 Task: Reveal the "Image C.jpg"in Finder
Action: Mouse moved to (513, 148)
Screenshot: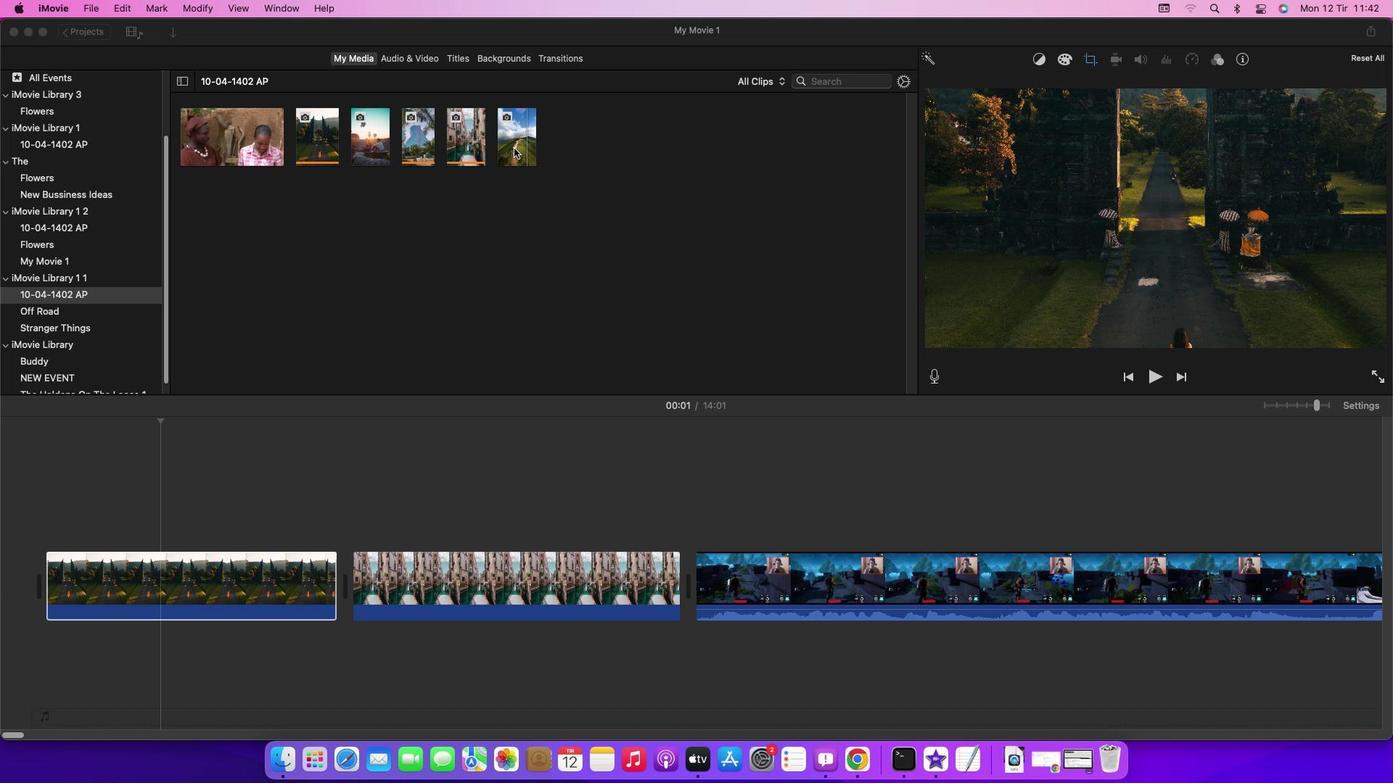 
Action: Mouse pressed left at (513, 148)
Screenshot: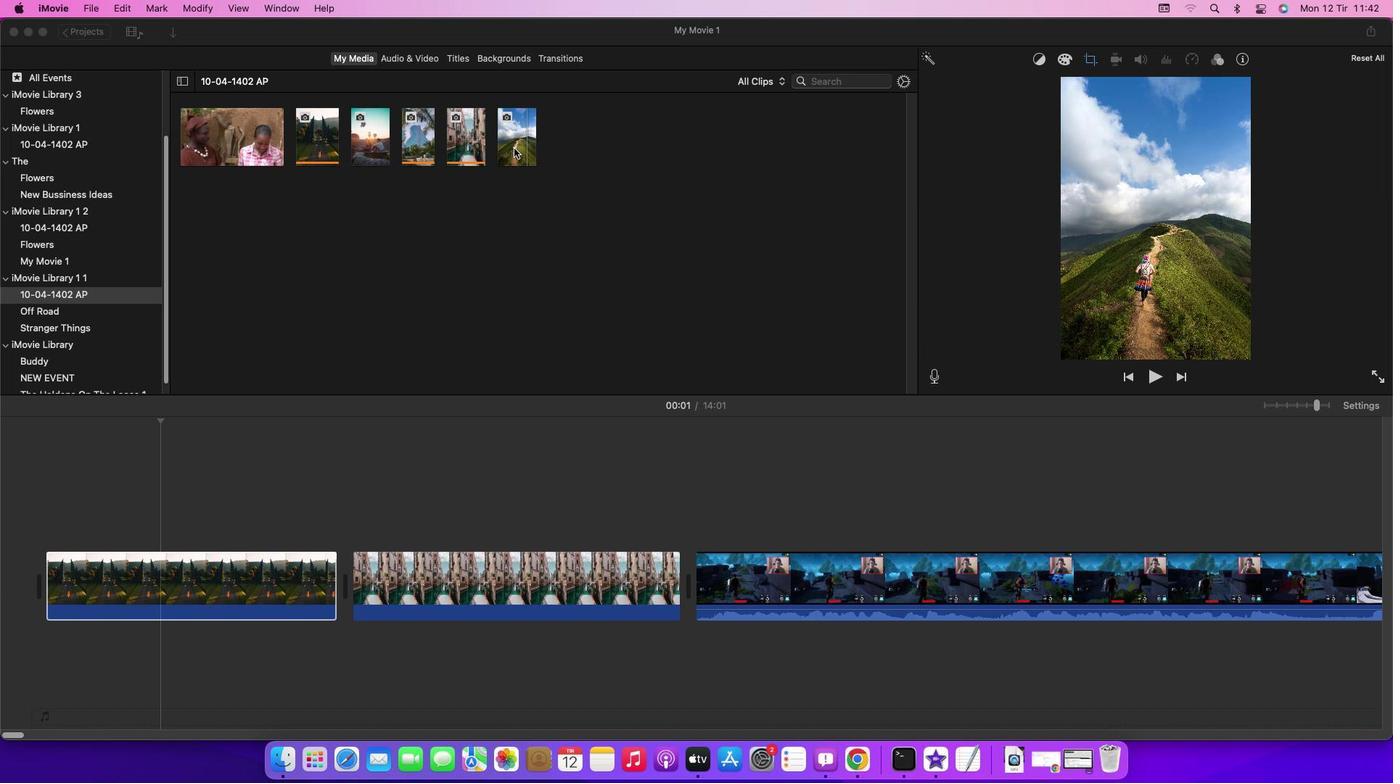 
Action: Mouse moved to (89, 11)
Screenshot: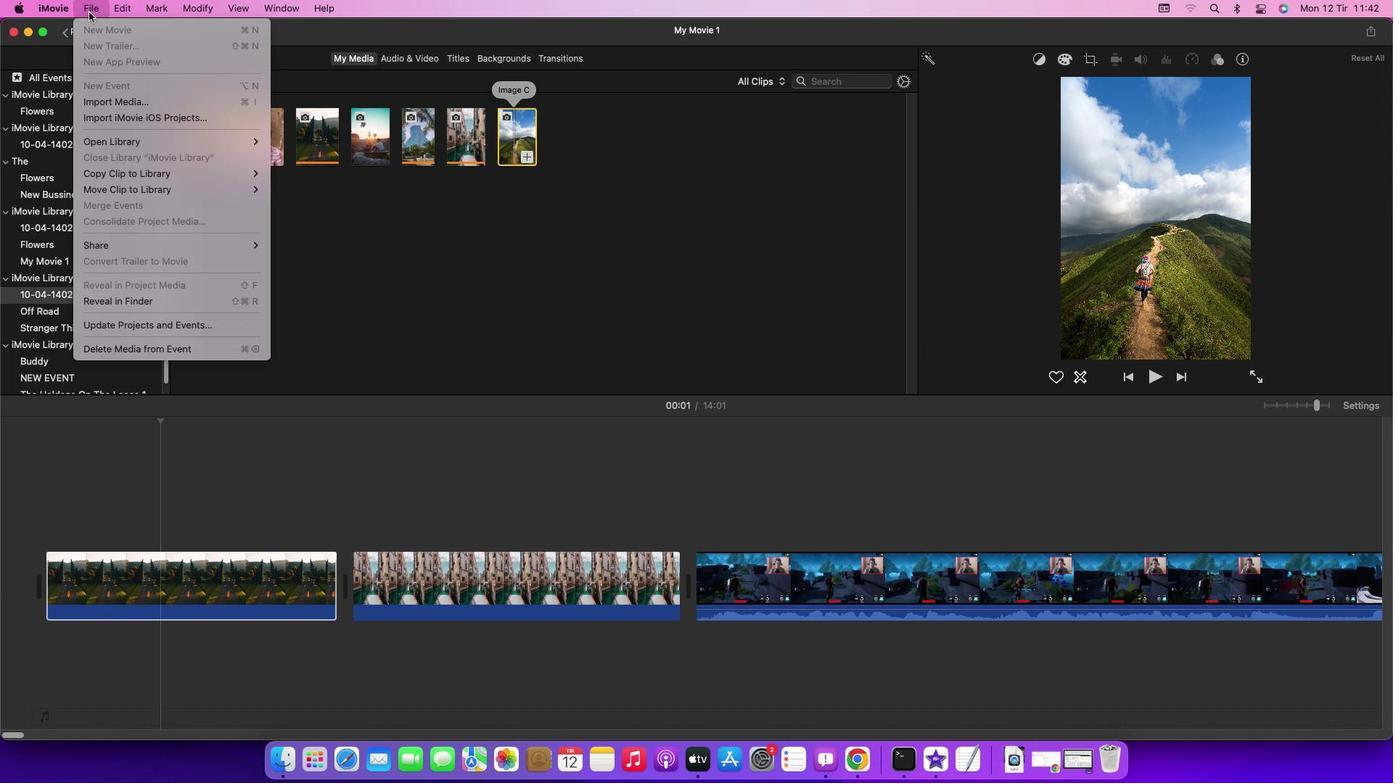 
Action: Mouse pressed left at (89, 11)
Screenshot: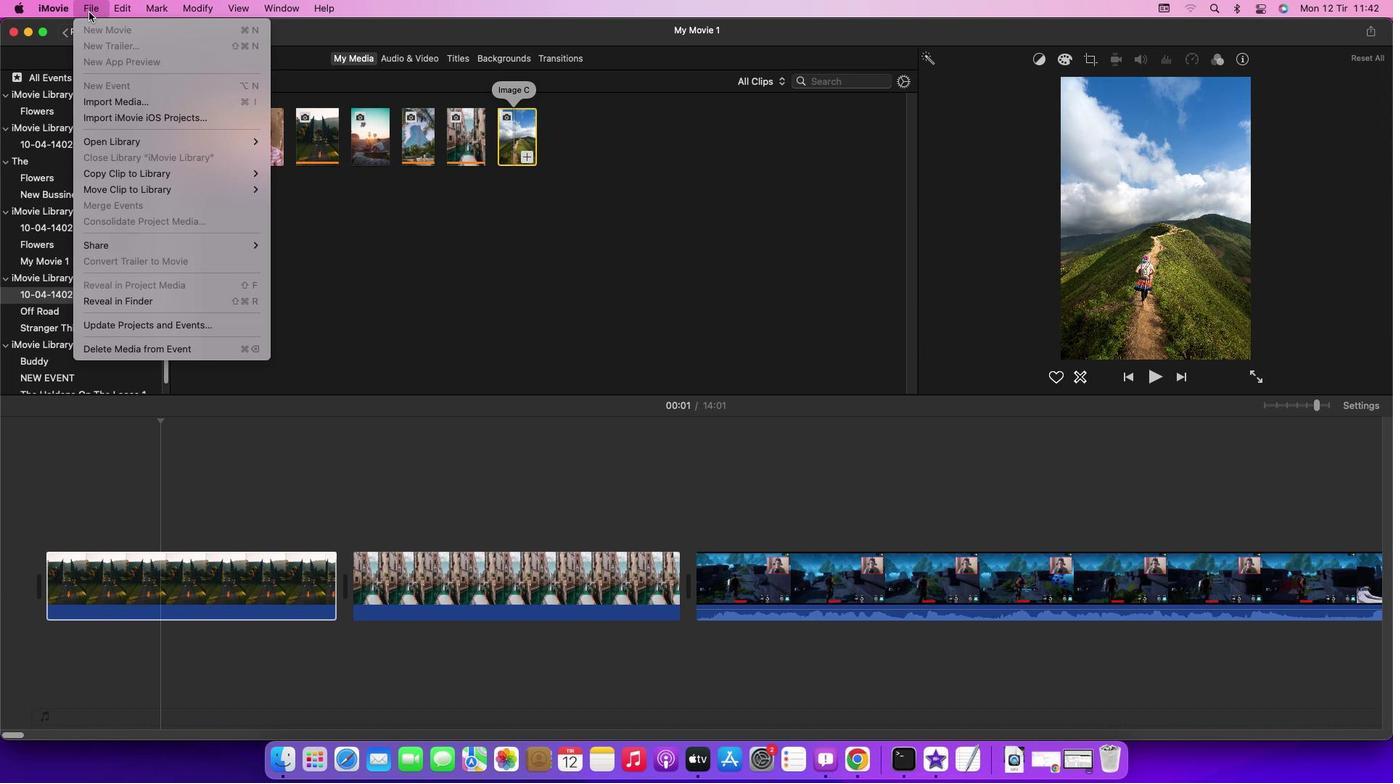 
Action: Mouse moved to (159, 298)
Screenshot: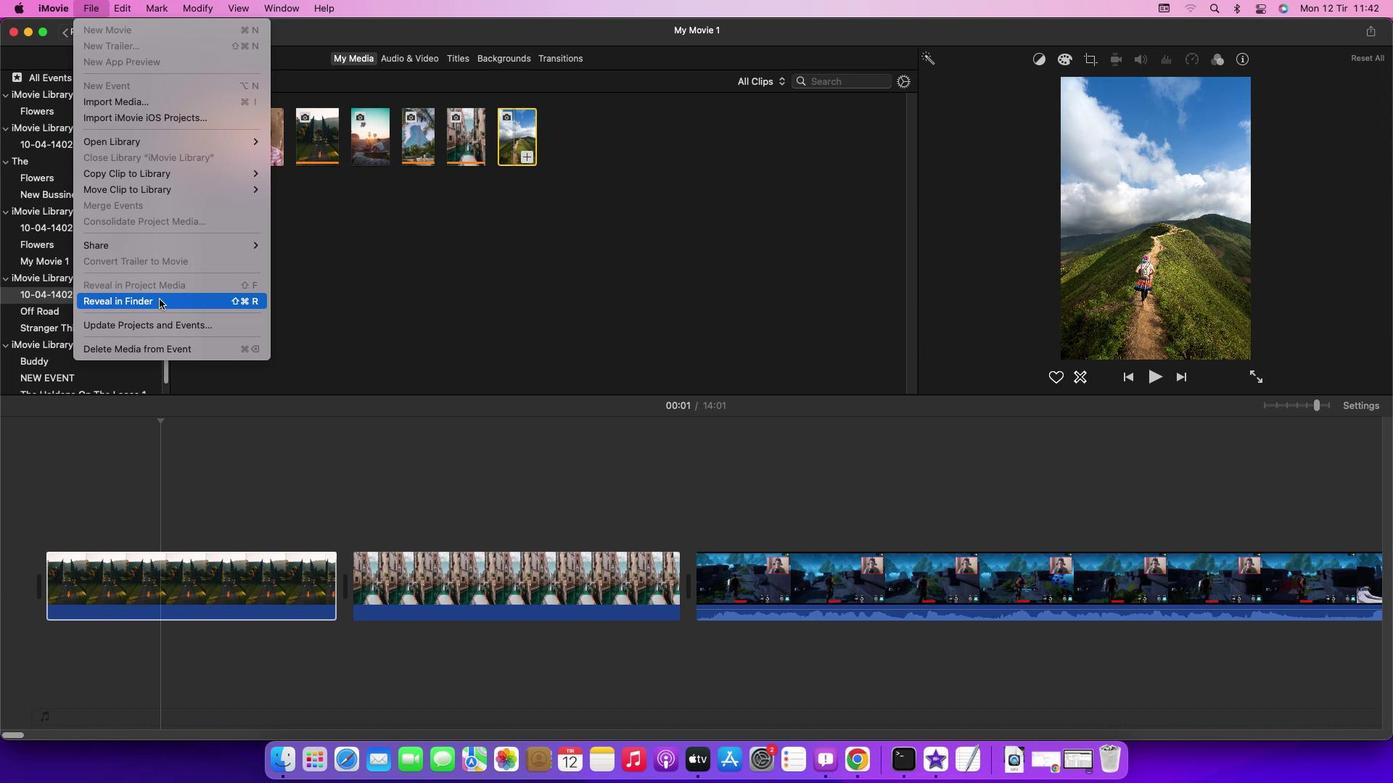 
Action: Mouse pressed left at (159, 298)
Screenshot: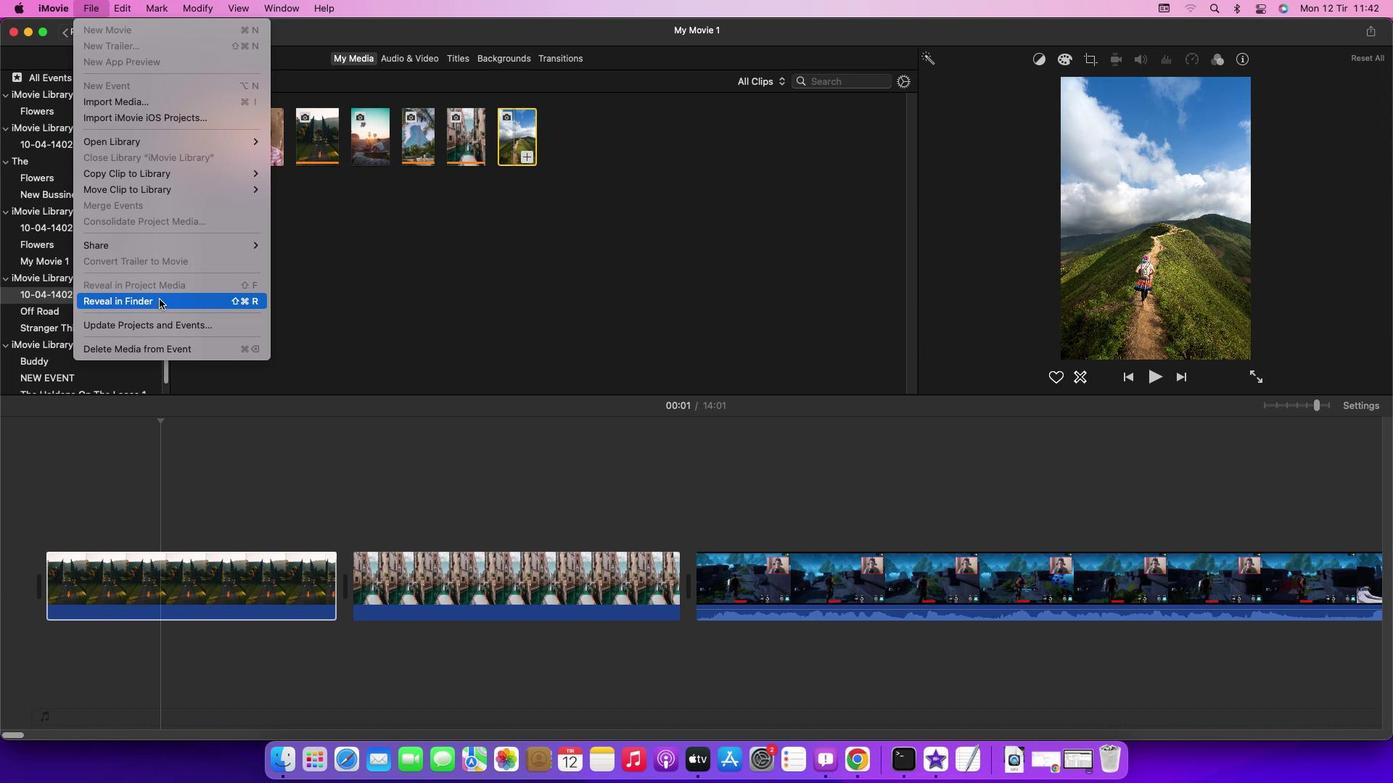 
Action: Mouse moved to (608, 215)
Screenshot: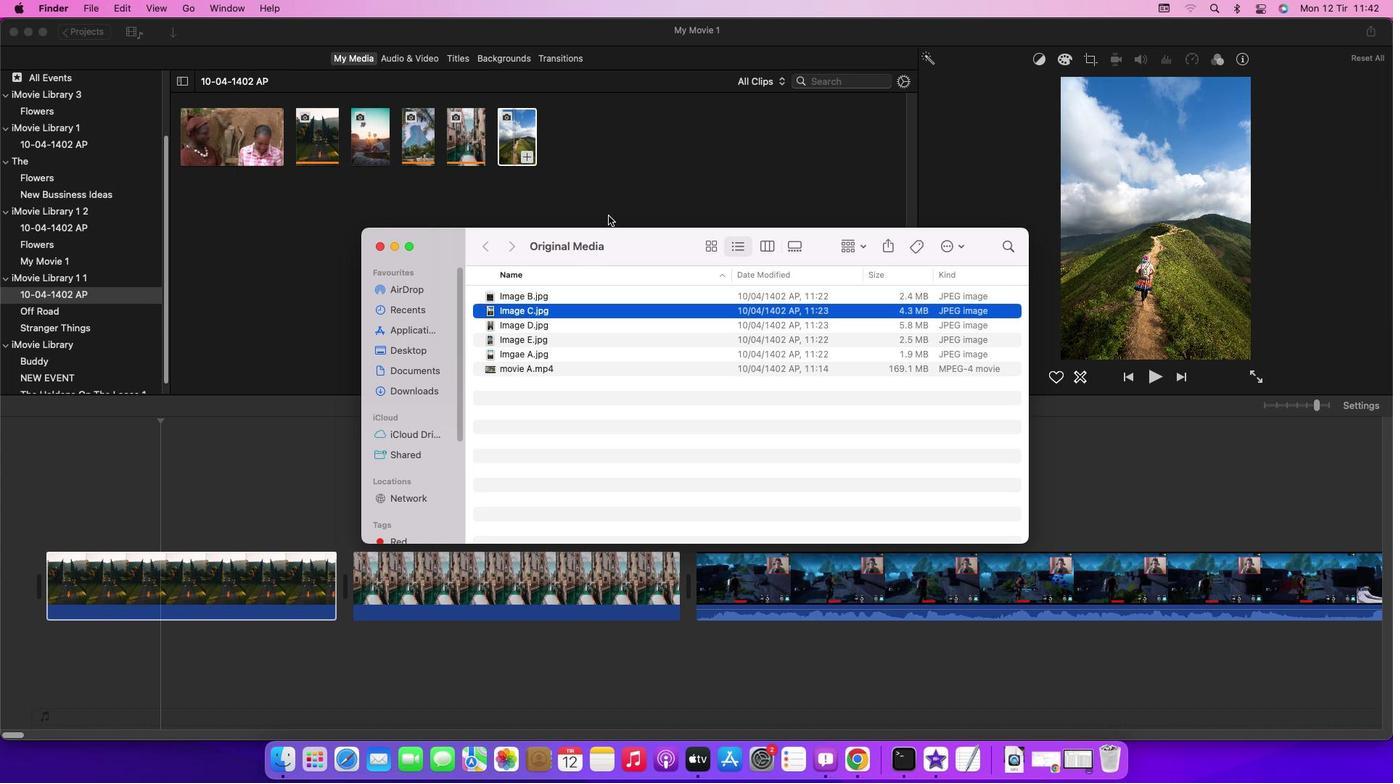 
